 Task: Learn more about a career.
Action: Mouse moved to (811, 109)
Screenshot: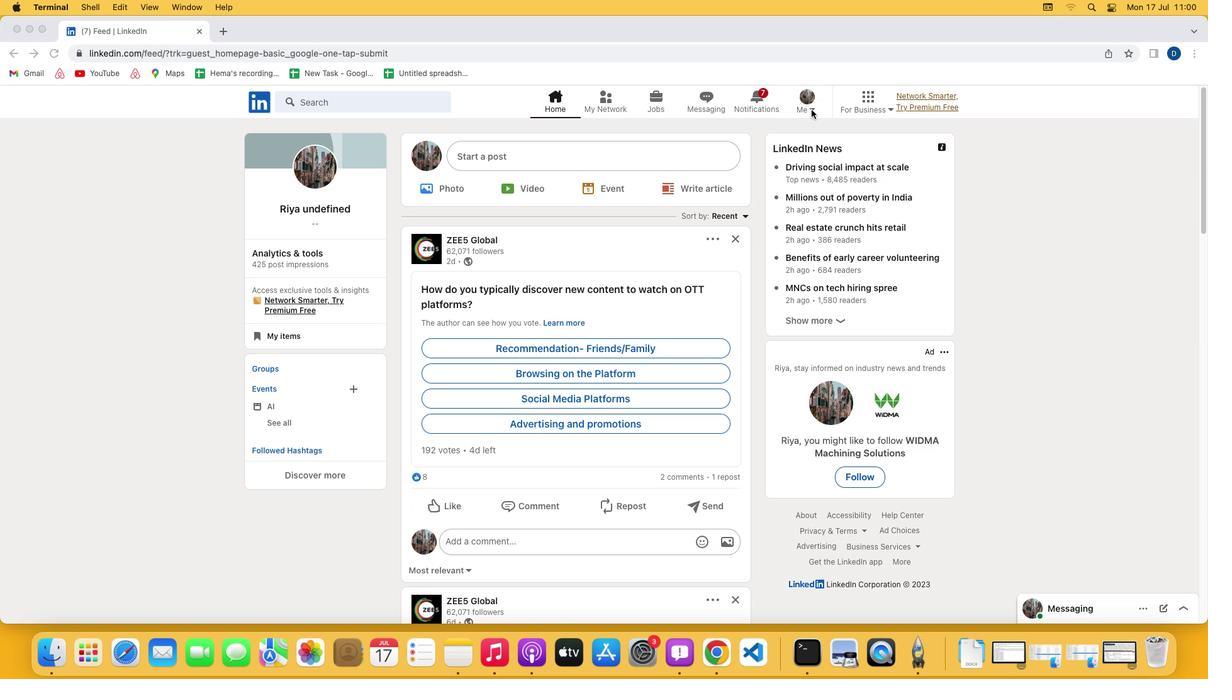 
Action: Mouse pressed left at (811, 109)
Screenshot: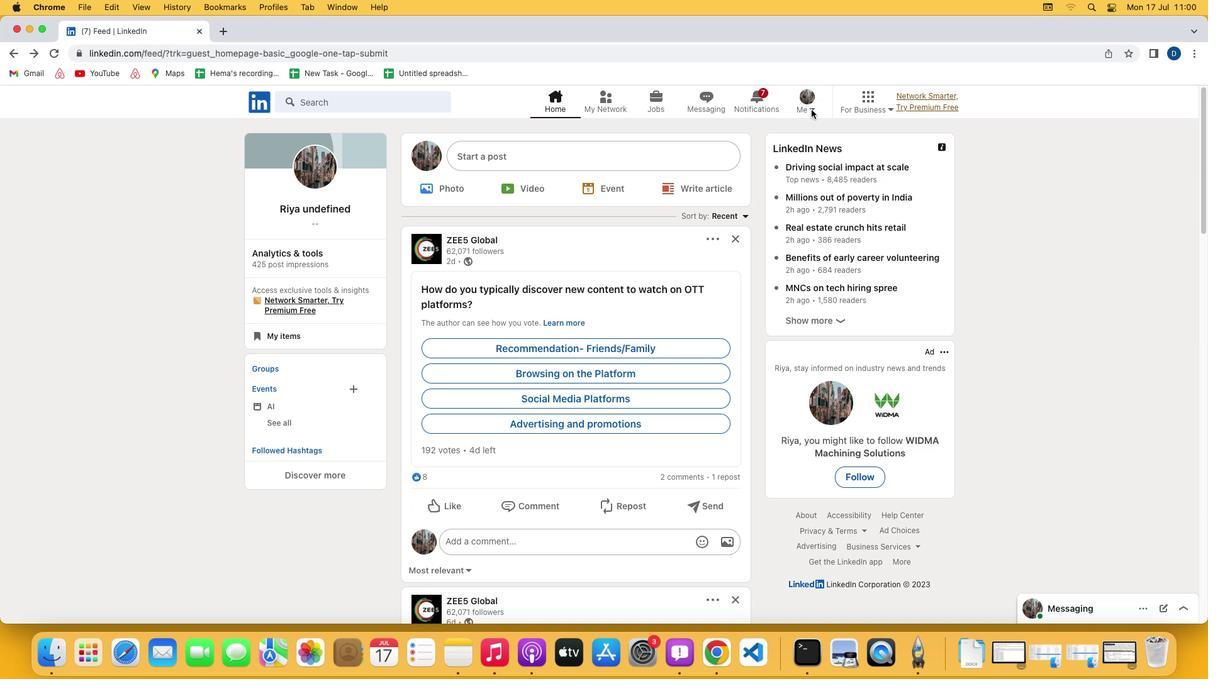 
Action: Mouse moved to (811, 110)
Screenshot: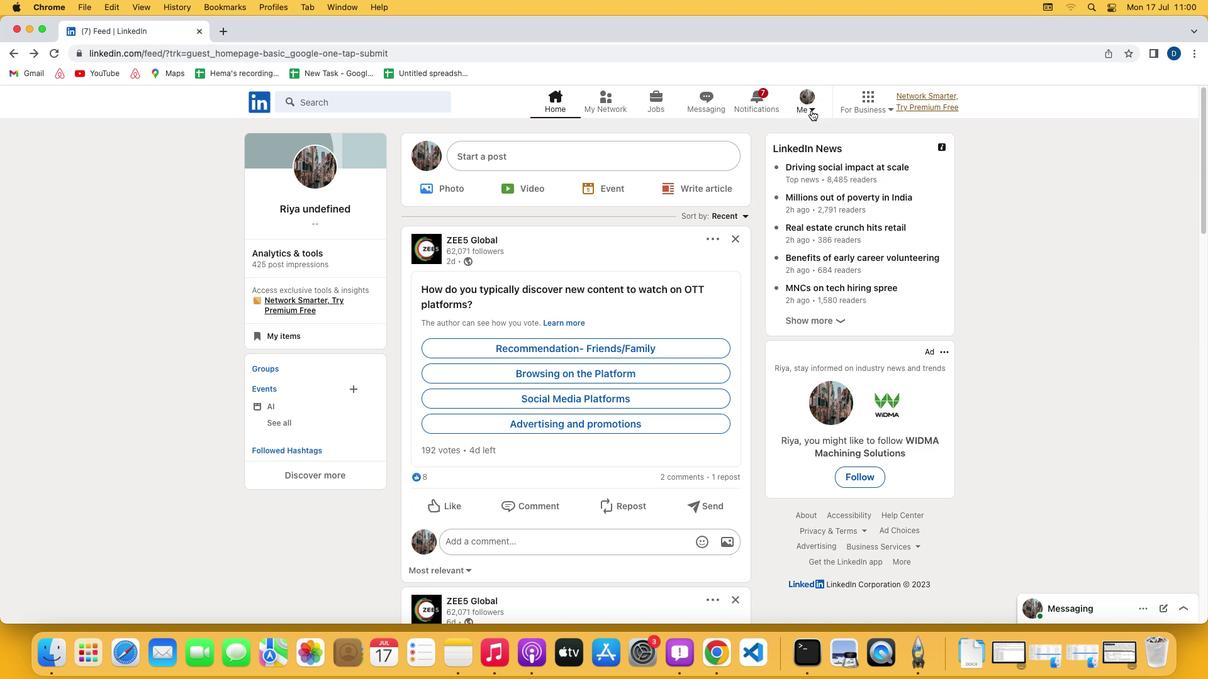 
Action: Mouse pressed left at (811, 110)
Screenshot: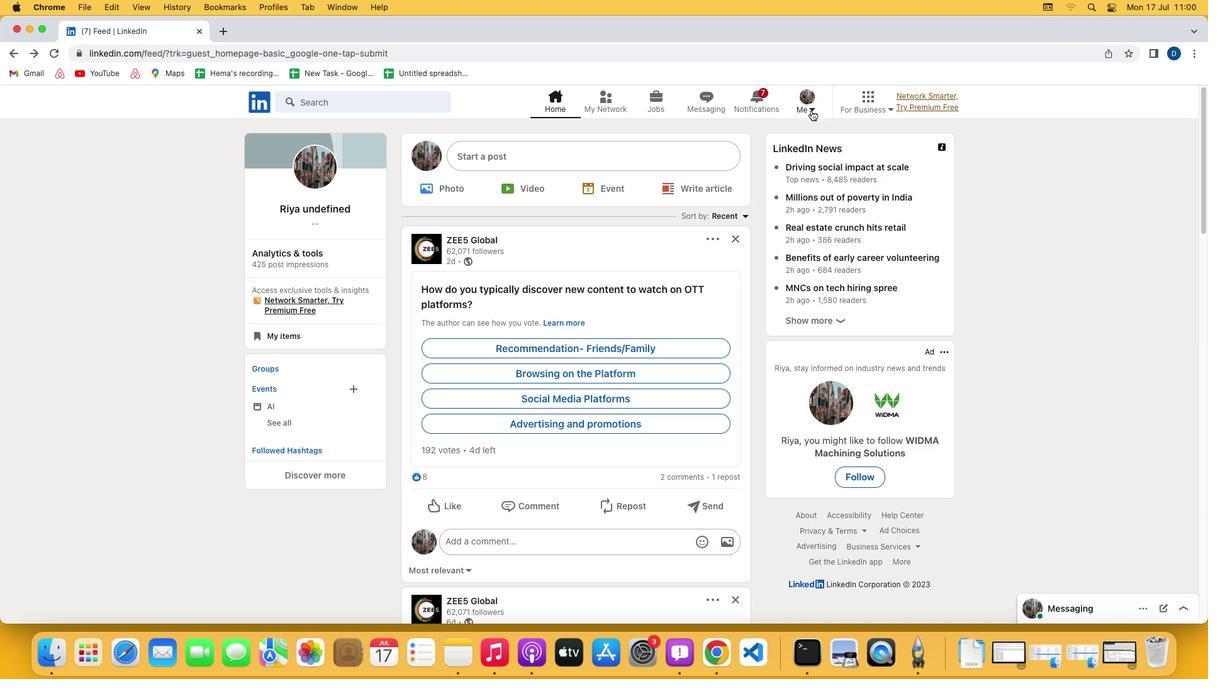 
Action: Mouse moved to (729, 239)
Screenshot: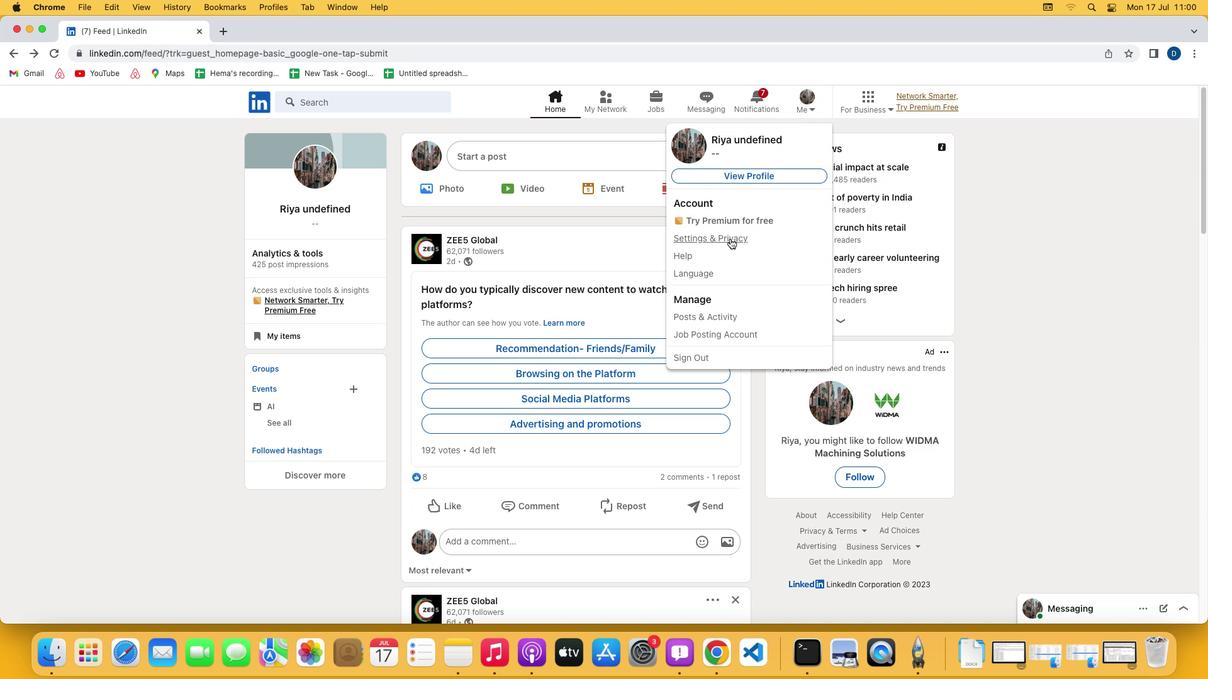 
Action: Mouse pressed left at (729, 239)
Screenshot: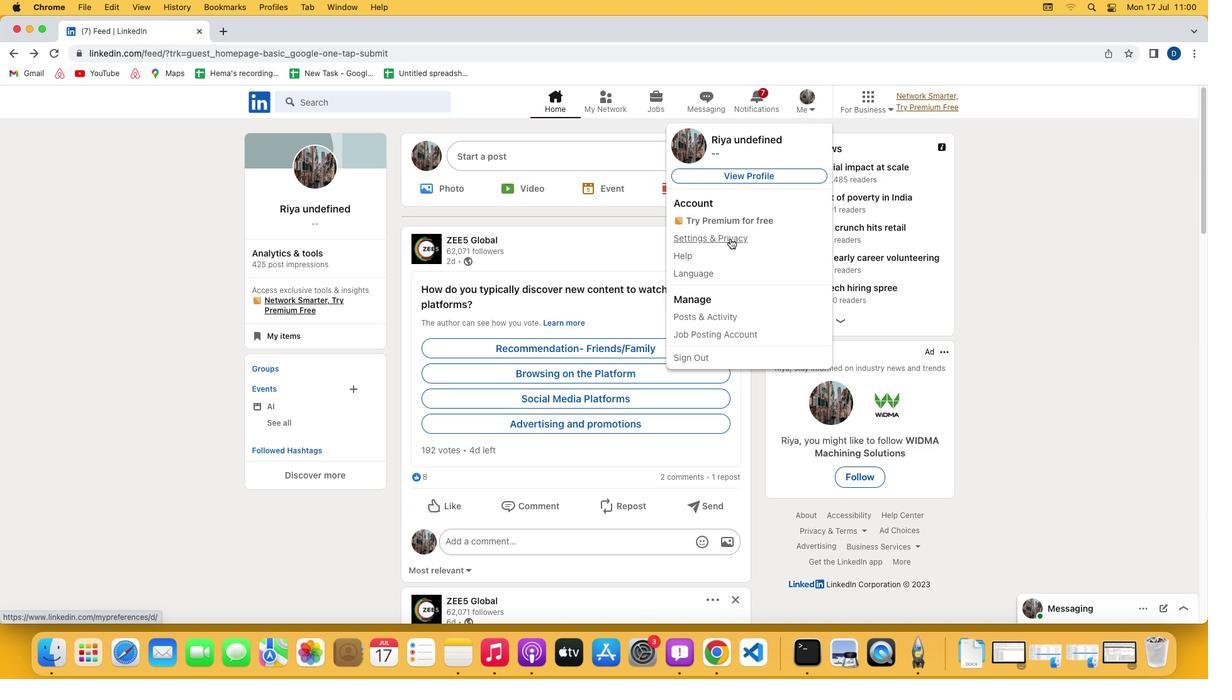 
Action: Mouse moved to (628, 431)
Screenshot: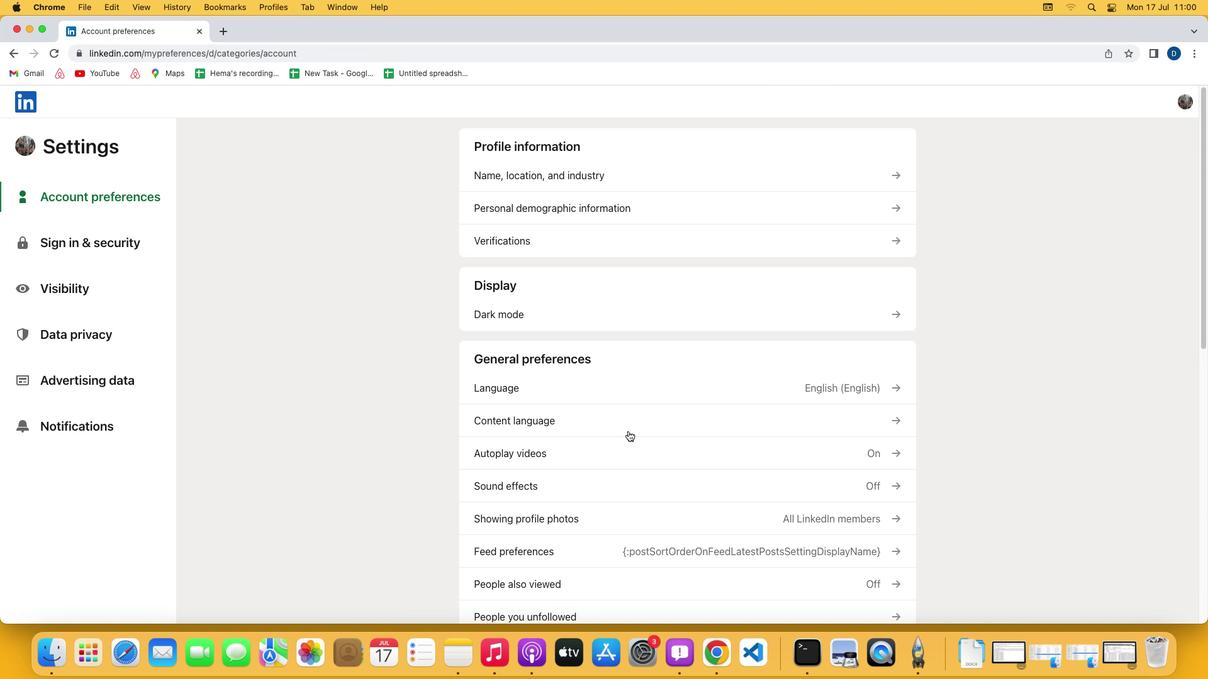 
Action: Mouse scrolled (628, 431) with delta (0, 0)
Screenshot: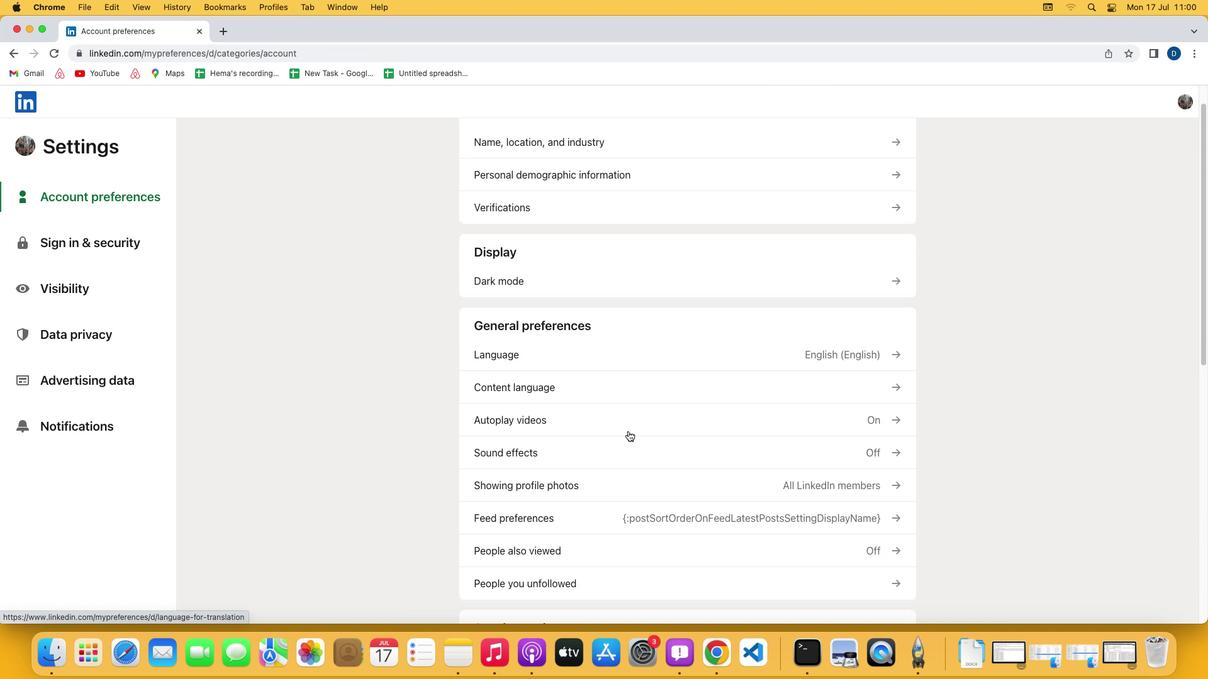 
Action: Mouse scrolled (628, 431) with delta (0, 0)
Screenshot: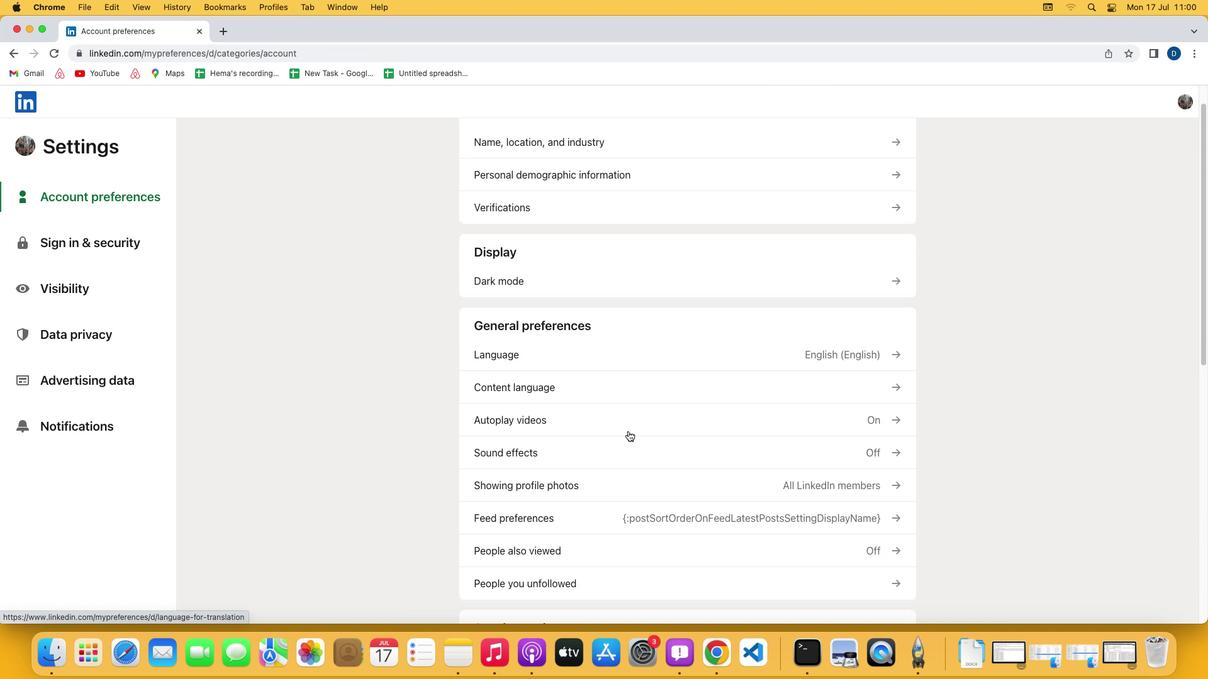 
Action: Mouse scrolled (628, 431) with delta (0, -1)
Screenshot: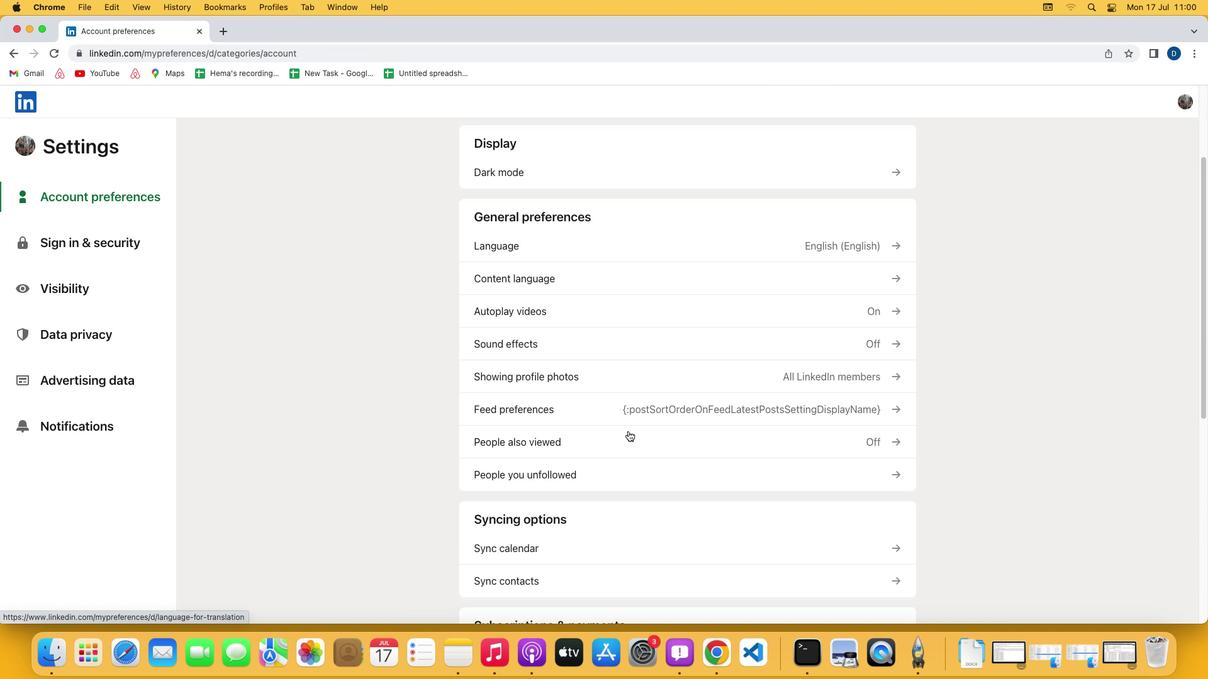 
Action: Mouse scrolled (628, 431) with delta (0, -3)
Screenshot: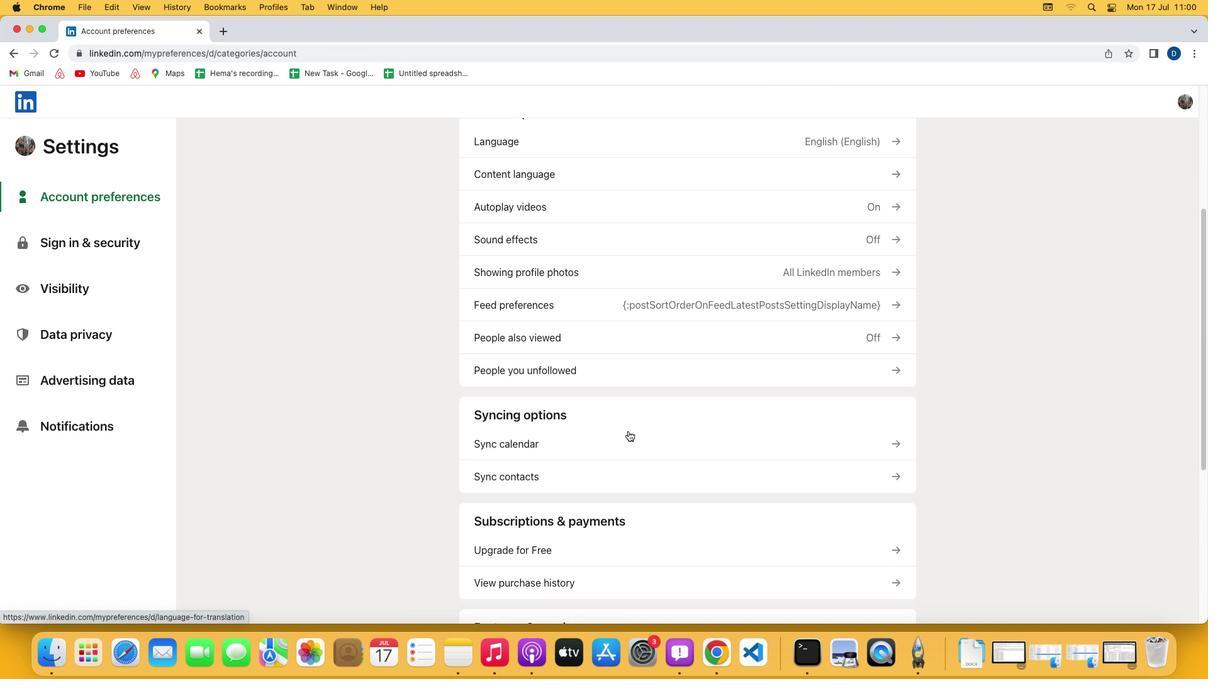 
Action: Mouse scrolled (628, 431) with delta (0, 0)
Screenshot: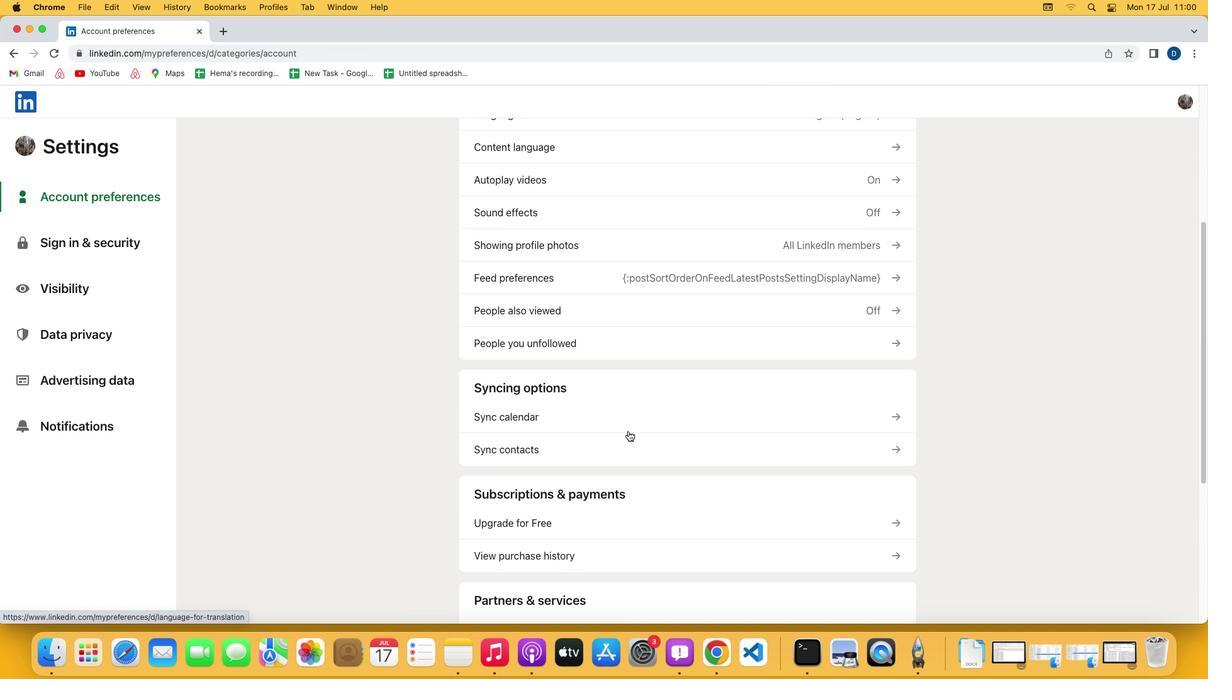 
Action: Mouse scrolled (628, 431) with delta (0, 0)
Screenshot: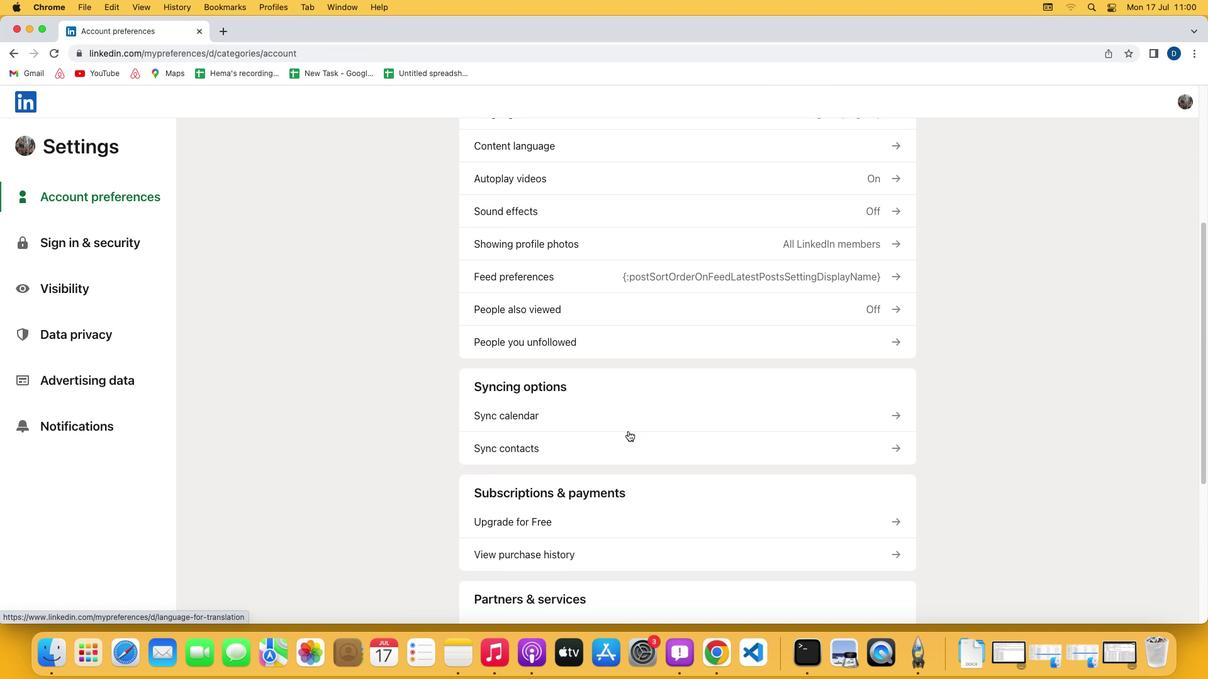 
Action: Mouse scrolled (628, 431) with delta (0, 0)
Screenshot: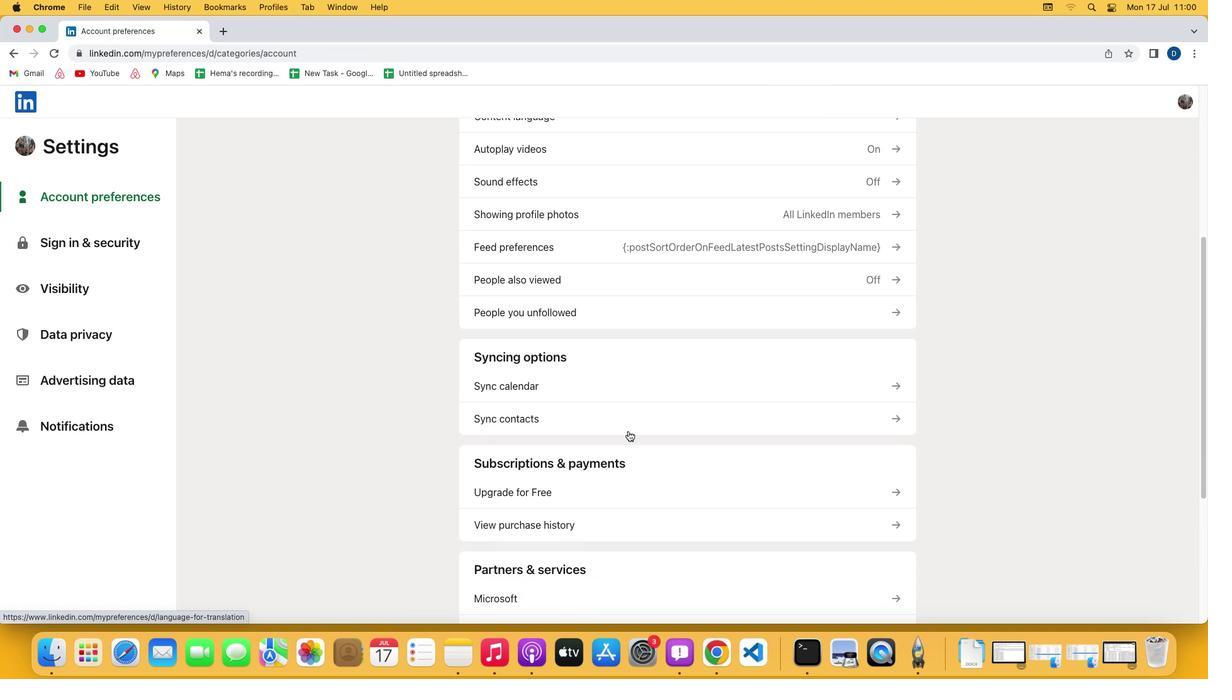 
Action: Mouse moved to (528, 468)
Screenshot: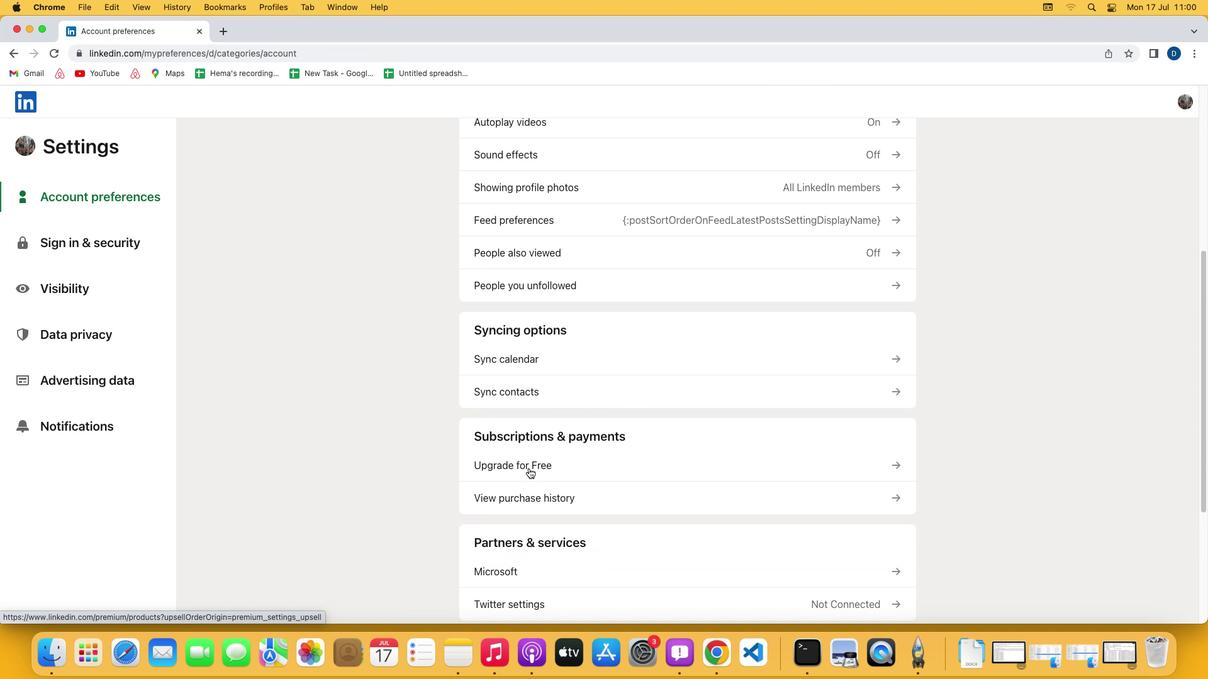 
Action: Mouse pressed left at (528, 468)
Screenshot: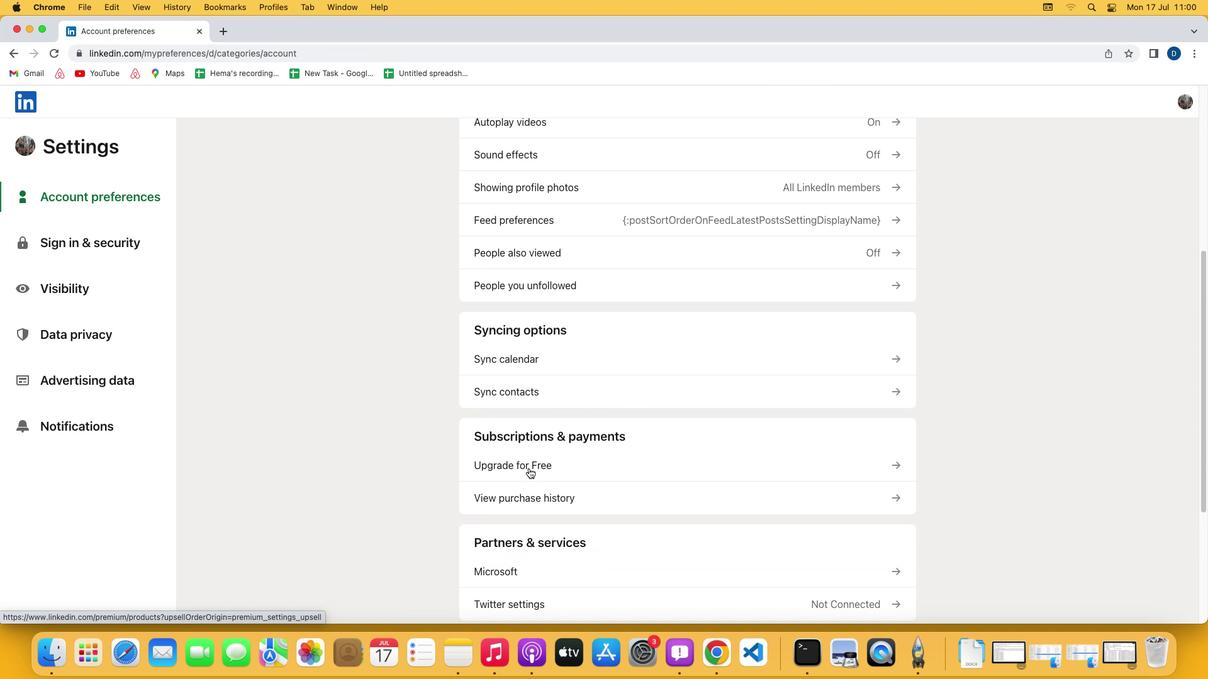 
Action: Mouse moved to (494, 342)
Screenshot: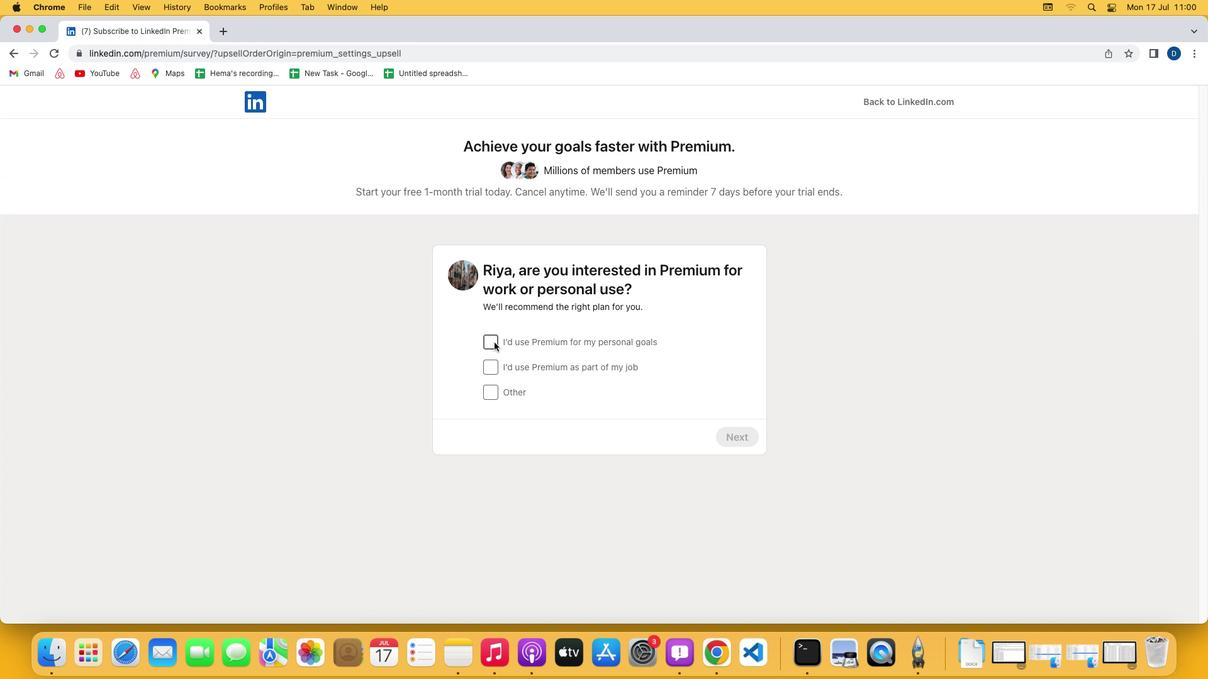 
Action: Mouse pressed left at (494, 342)
Screenshot: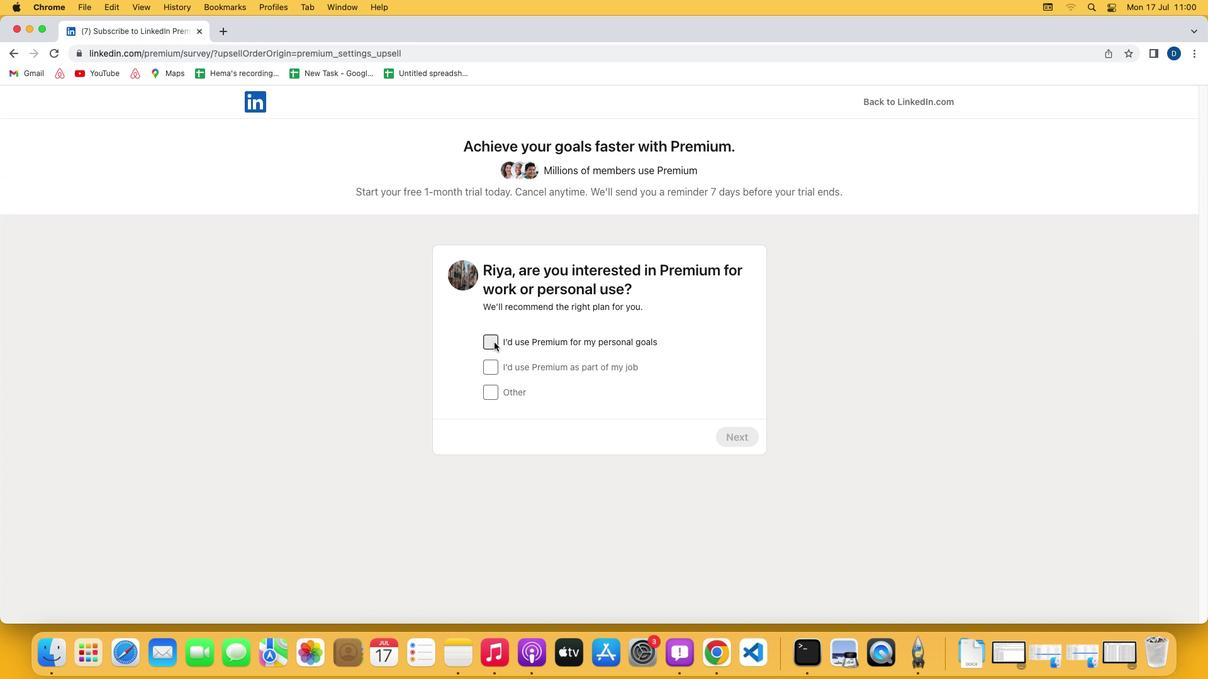 
Action: Mouse moved to (729, 438)
Screenshot: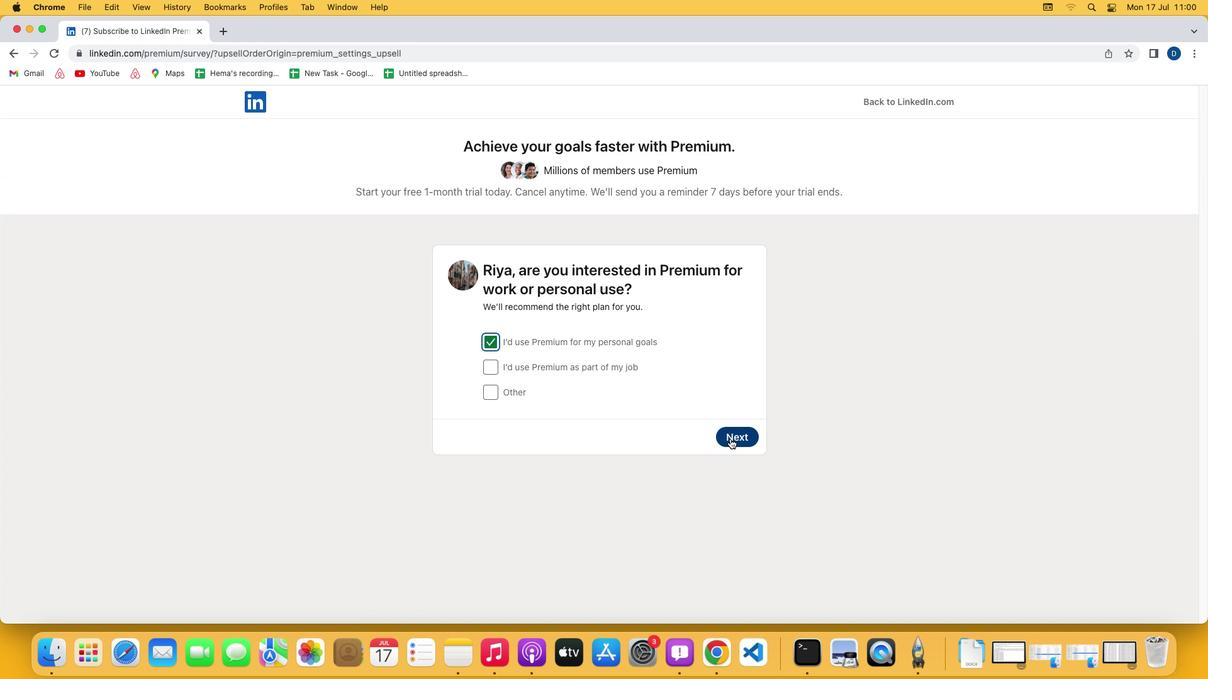 
Action: Mouse pressed left at (729, 438)
Screenshot: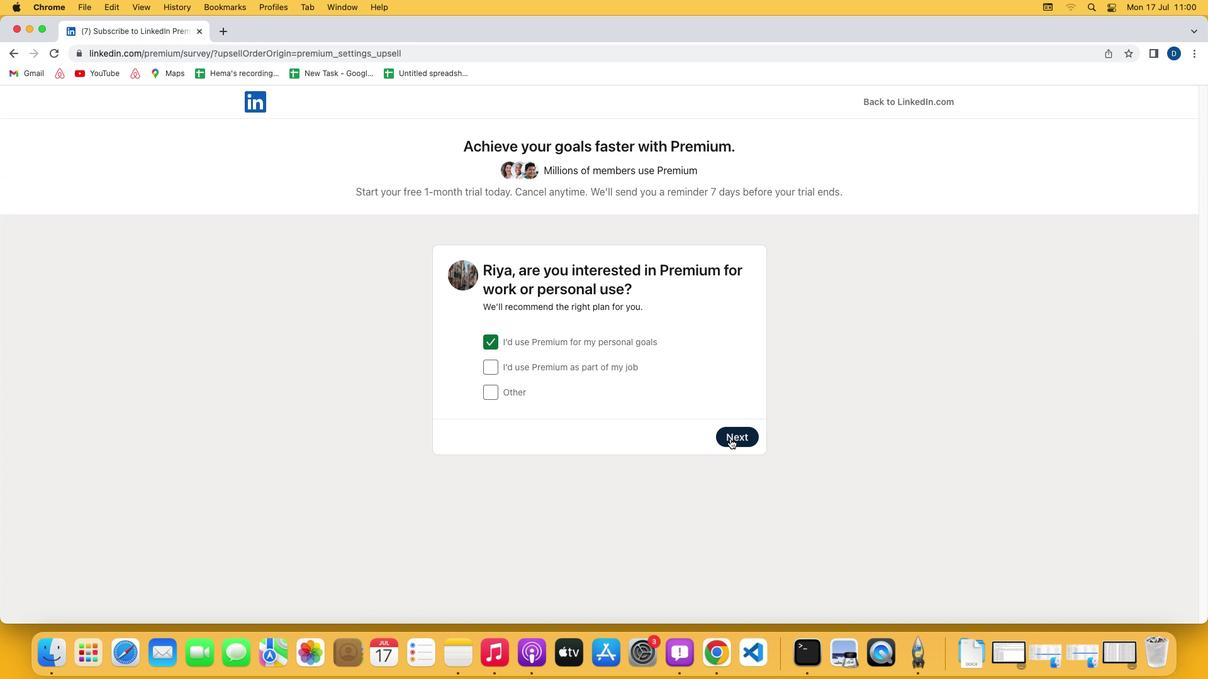 
Action: Mouse moved to (729, 514)
Screenshot: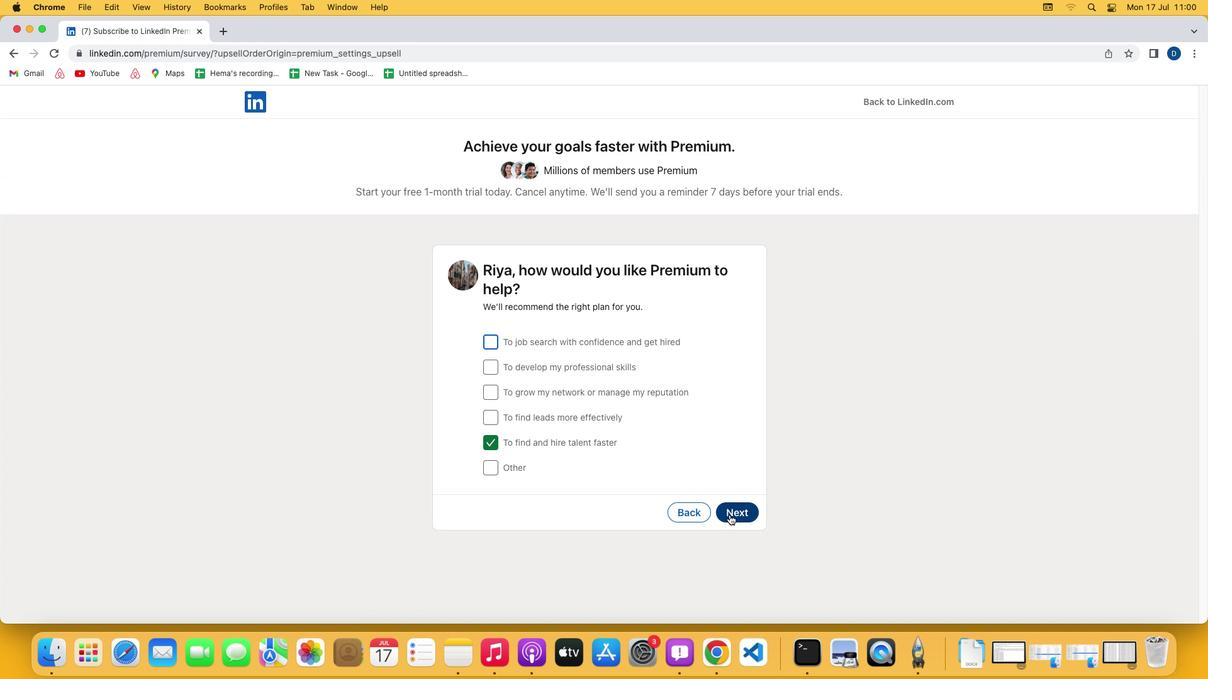 
Action: Mouse pressed left at (729, 514)
Screenshot: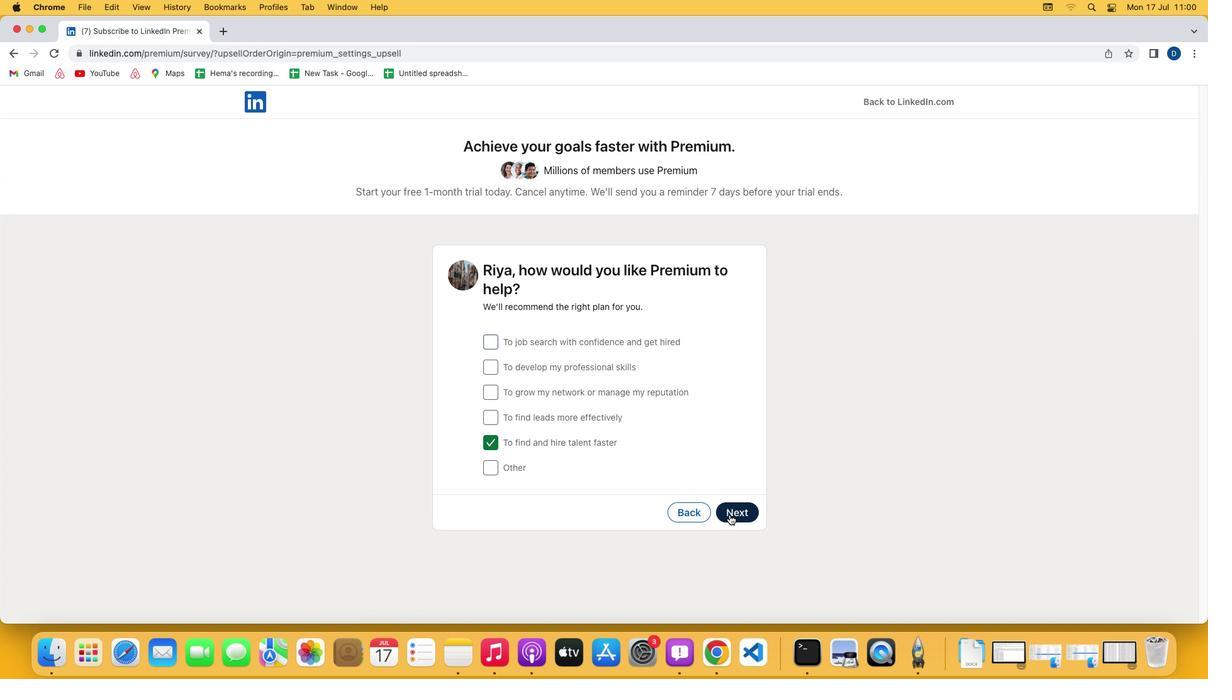 
Action: Mouse moved to (488, 420)
Screenshot: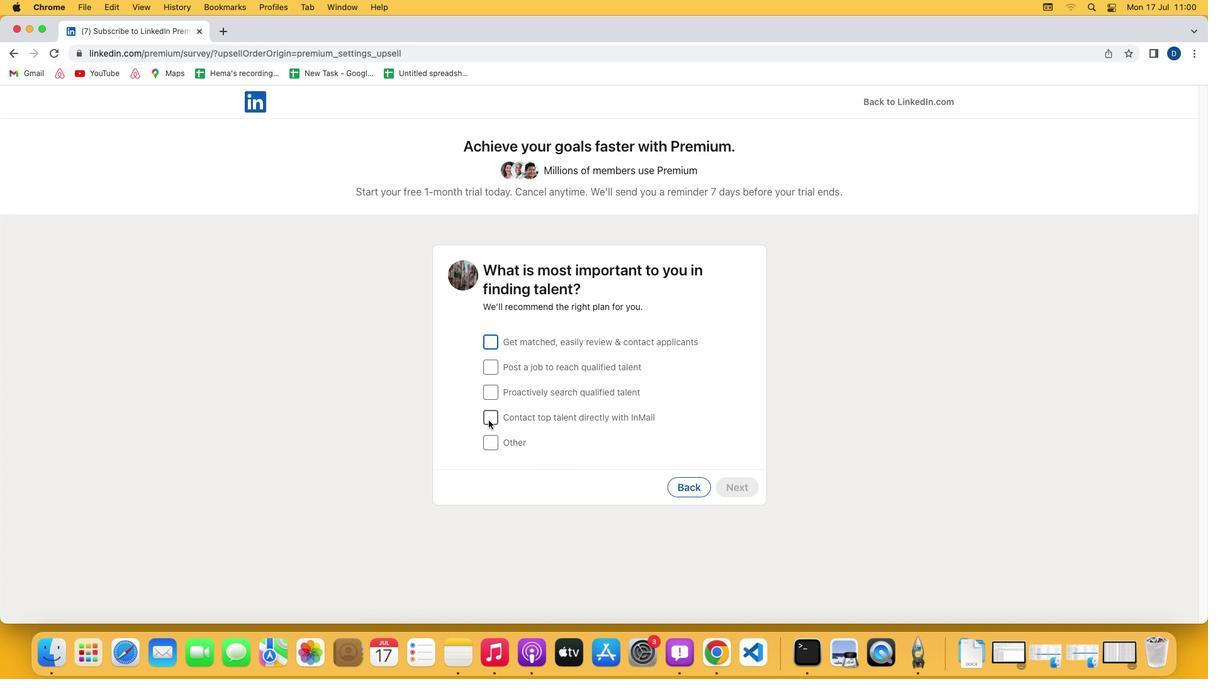 
Action: Mouse pressed left at (488, 420)
Screenshot: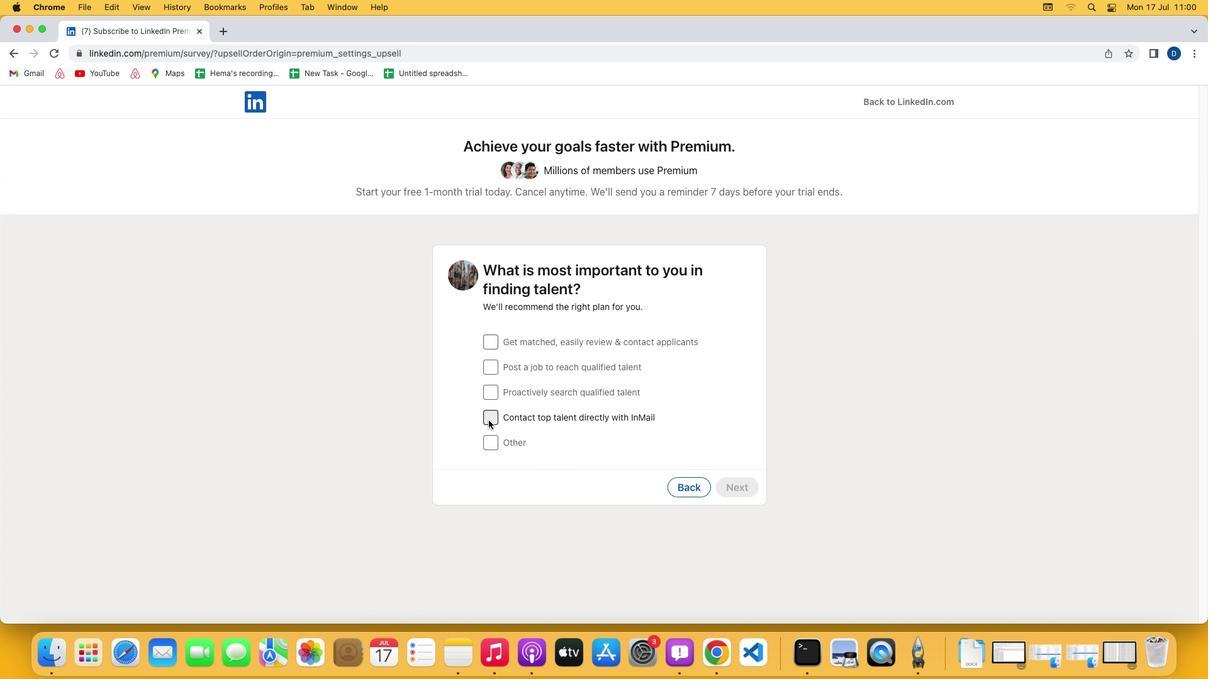 
Action: Mouse moved to (743, 489)
Screenshot: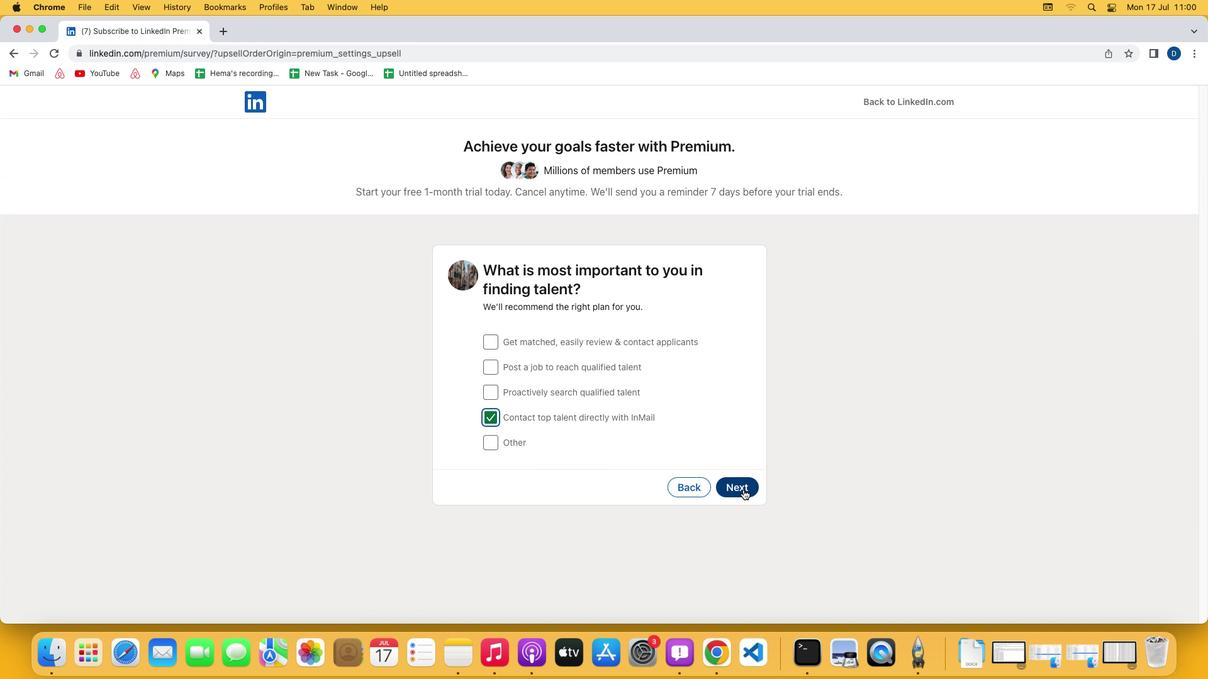 
Action: Mouse pressed left at (743, 489)
Screenshot: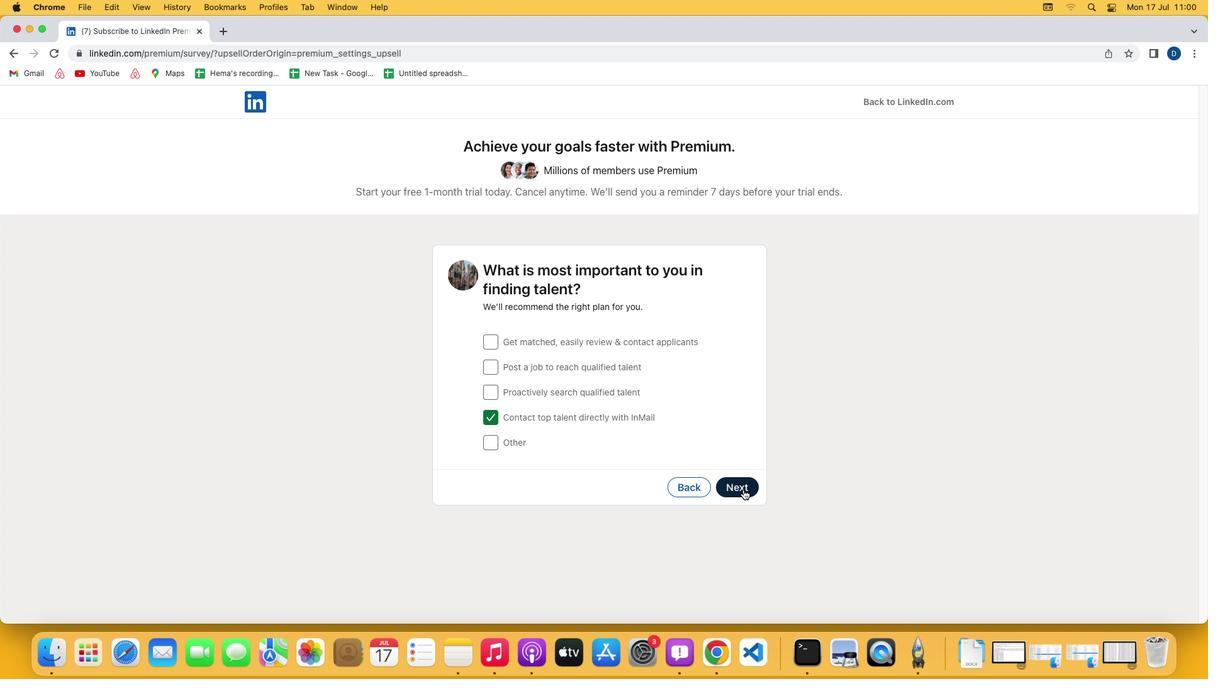 
Action: Mouse moved to (488, 492)
Screenshot: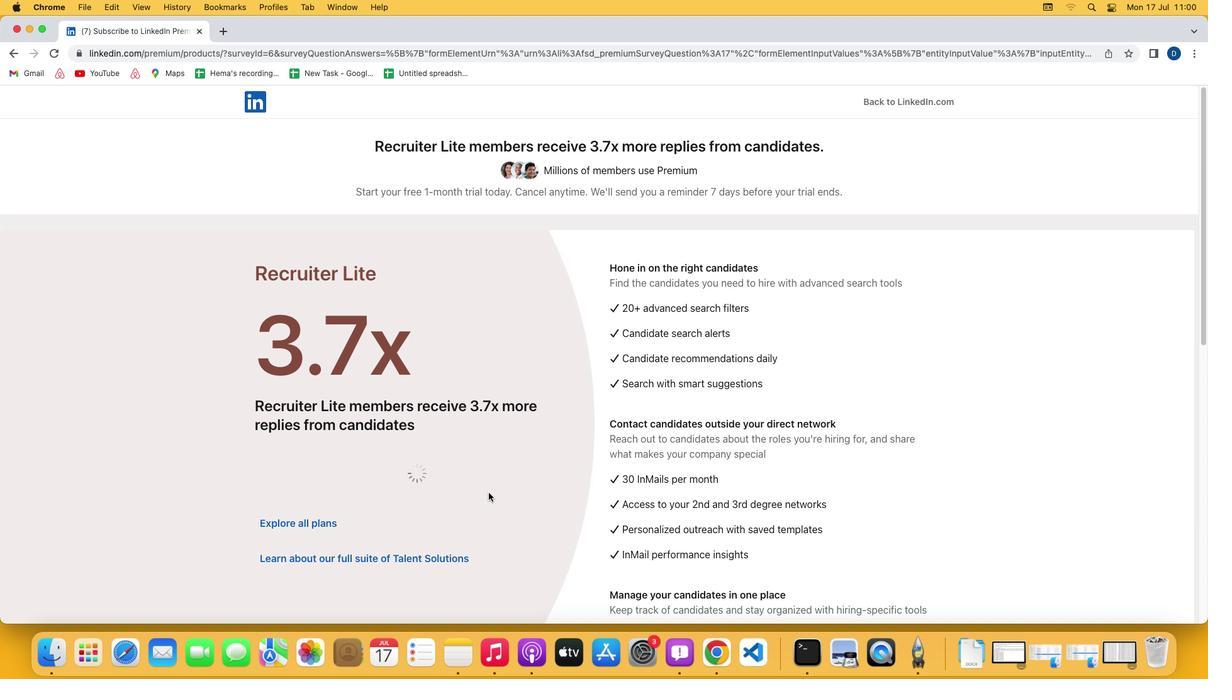 
Action: Mouse scrolled (488, 492) with delta (0, 0)
Screenshot: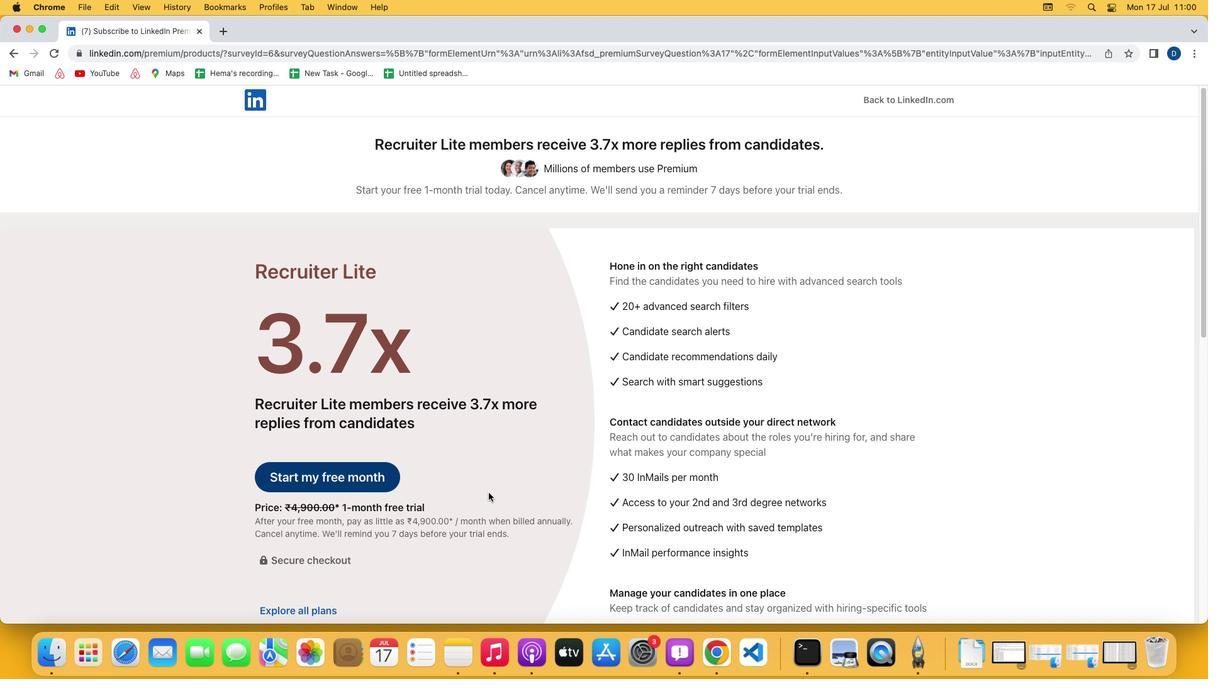 
Action: Mouse scrolled (488, 492) with delta (0, 0)
Screenshot: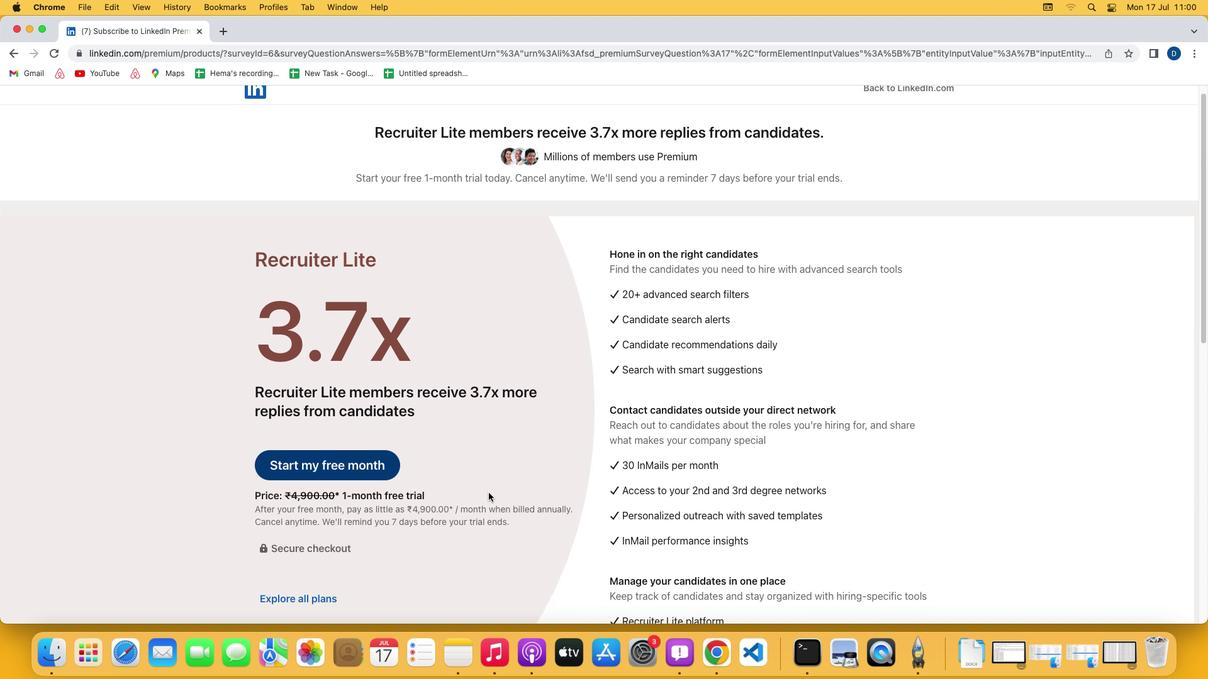
Action: Mouse scrolled (488, 492) with delta (0, -1)
Screenshot: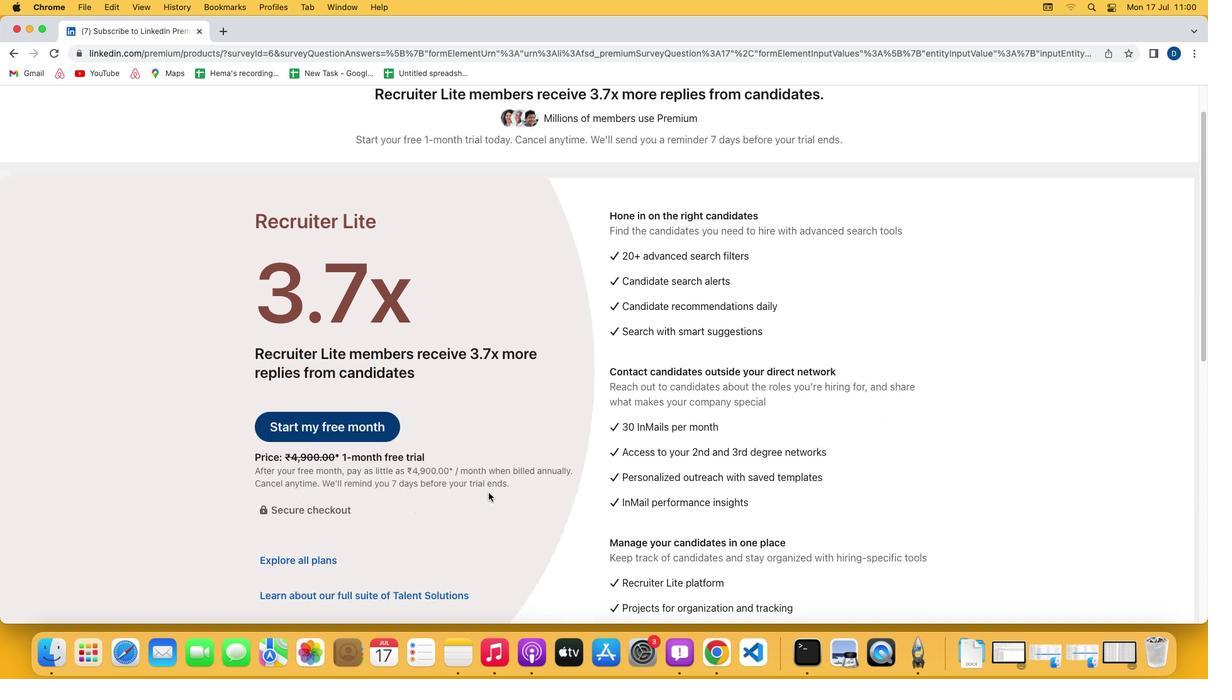 
Action: Mouse scrolled (488, 492) with delta (0, -2)
Screenshot: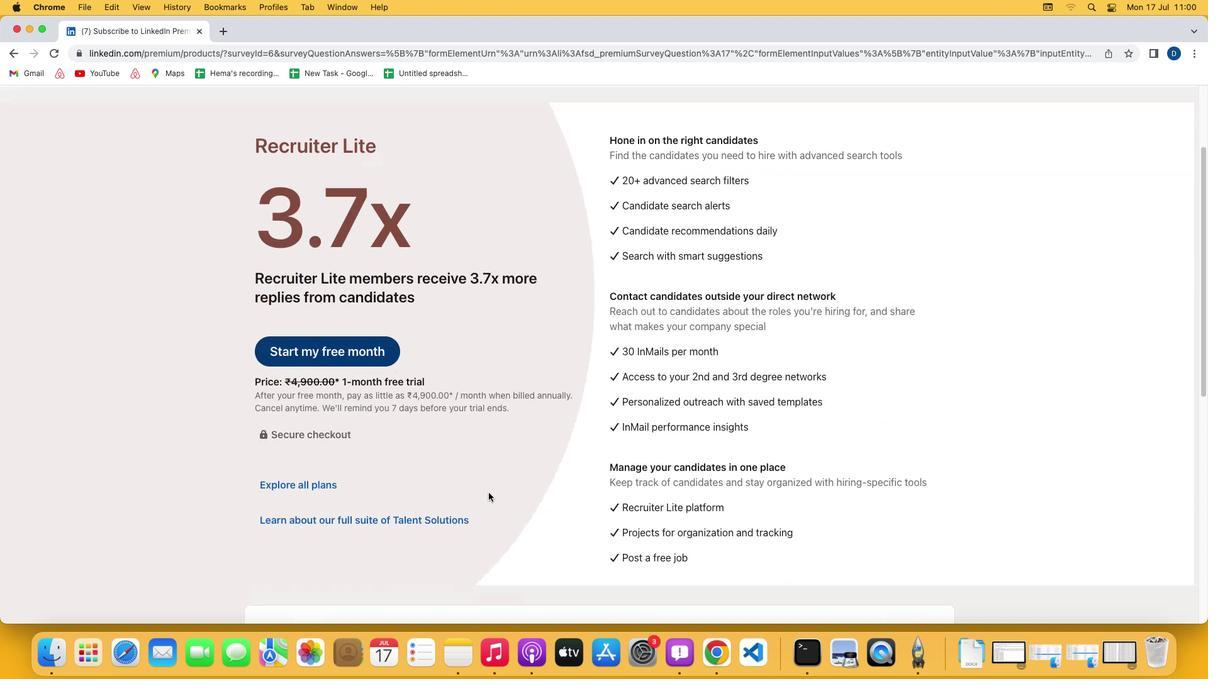 
Action: Mouse moved to (316, 386)
Screenshot: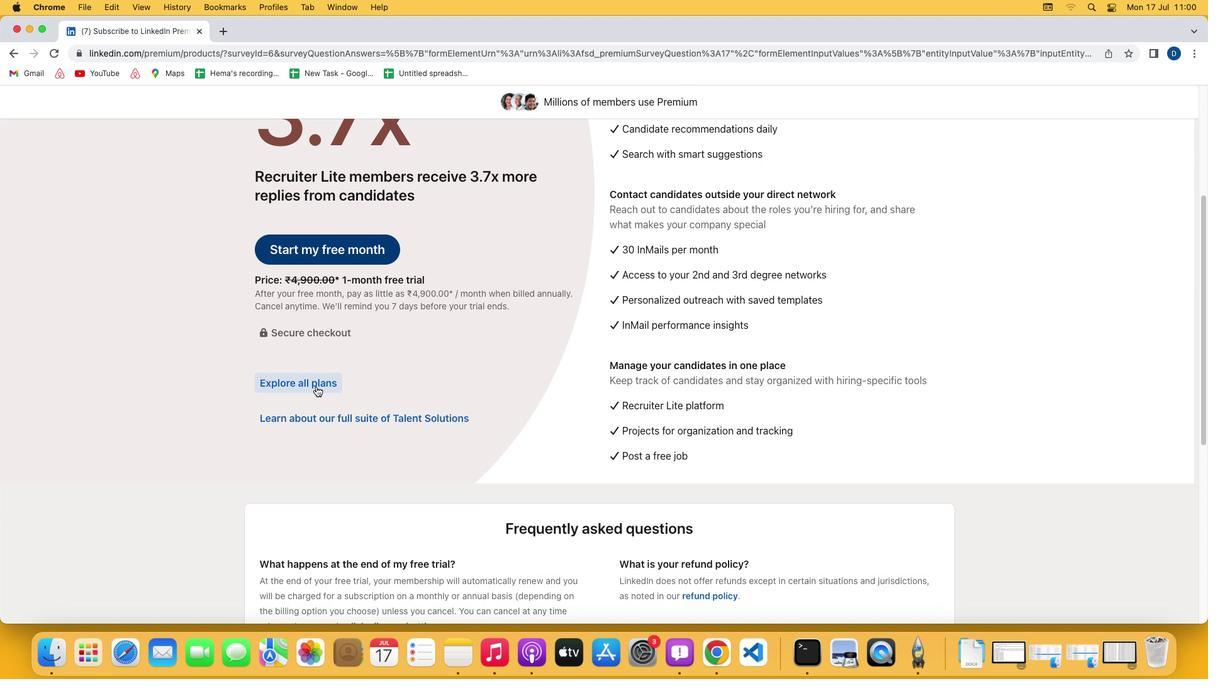 
Action: Mouse pressed left at (316, 386)
Screenshot: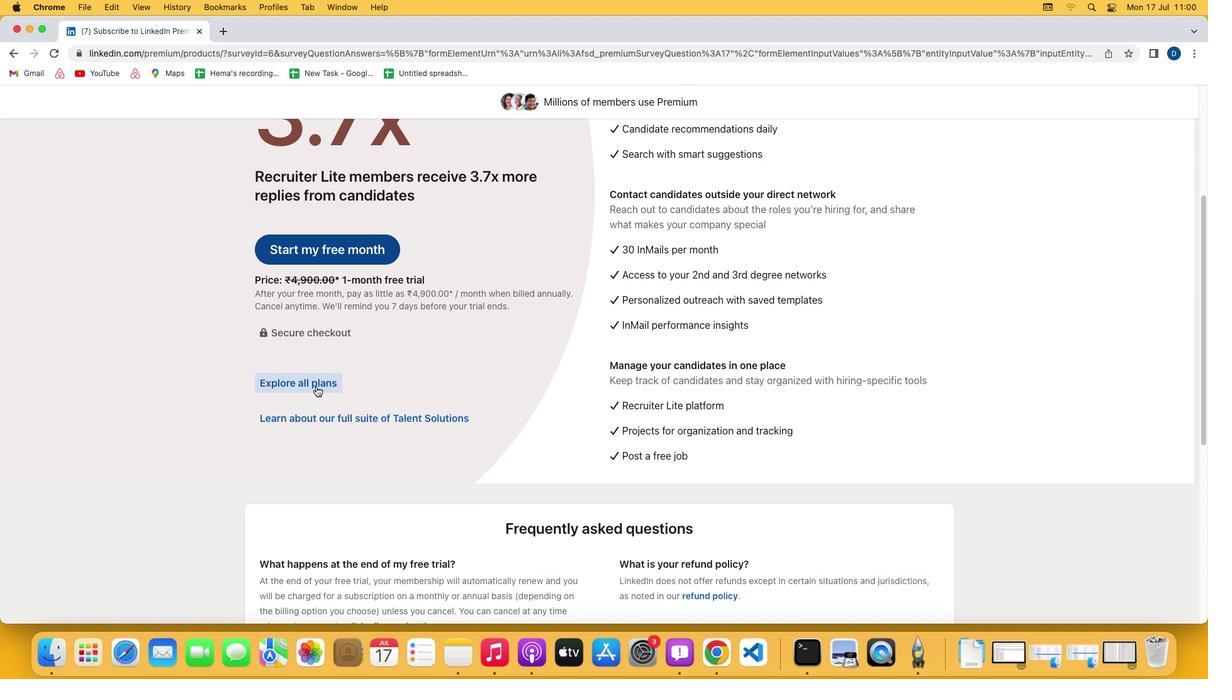 
Action: Mouse moved to (319, 512)
Screenshot: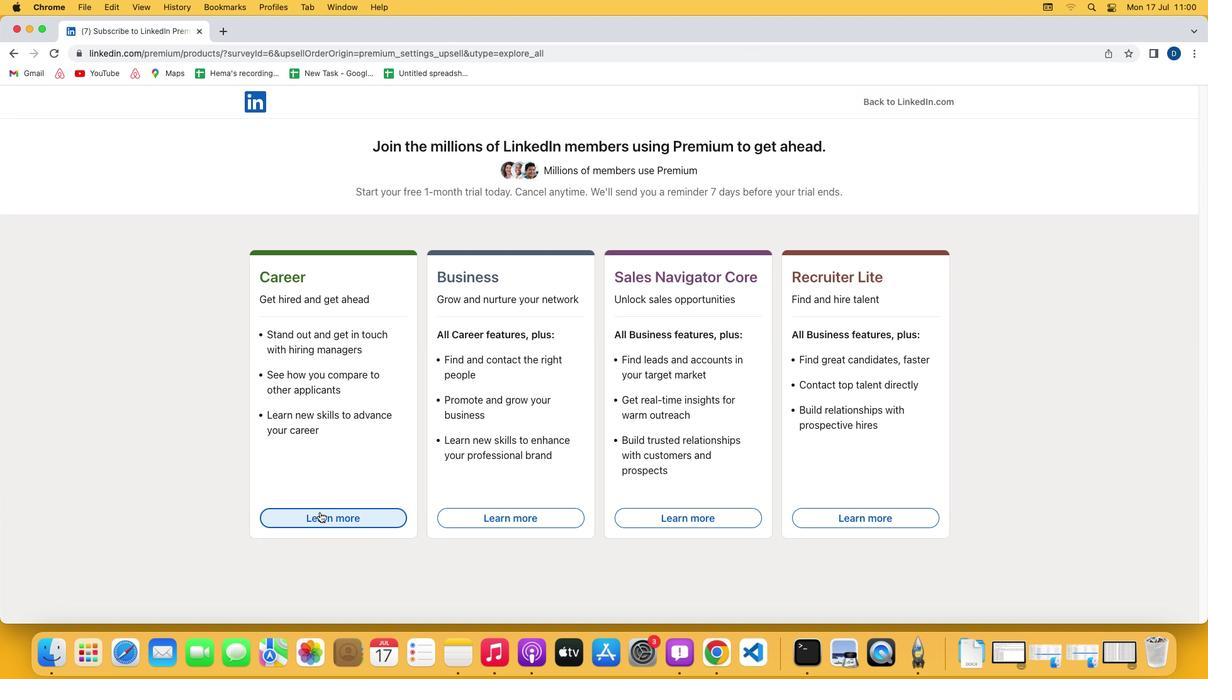 
Action: Mouse pressed left at (319, 512)
Screenshot: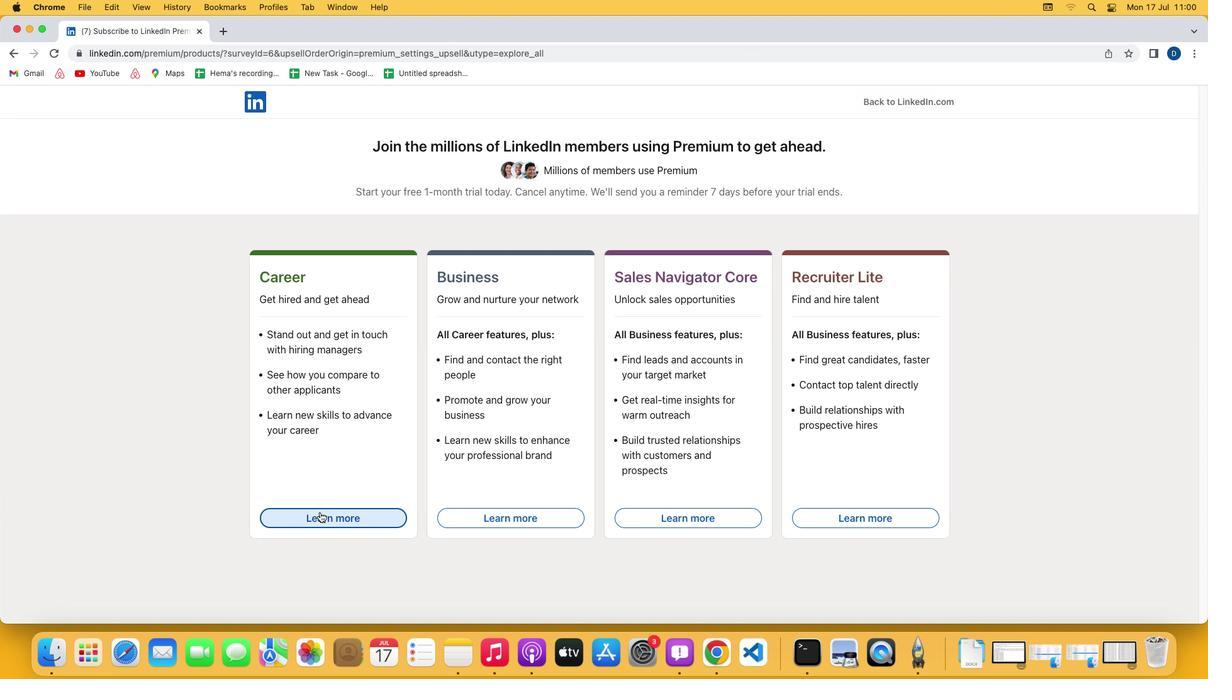 
